 Task: Recall the email sent to Nilesh Gunjan by deleting unread copies and notify if recall succeeds or fails.
Action: Mouse moved to (87, 144)
Screenshot: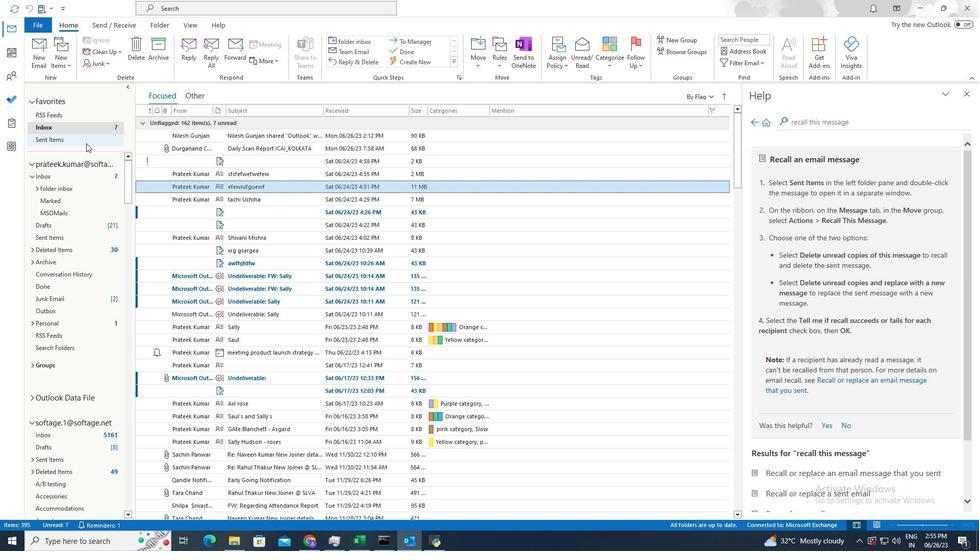 
Action: Mouse pressed left at (87, 144)
Screenshot: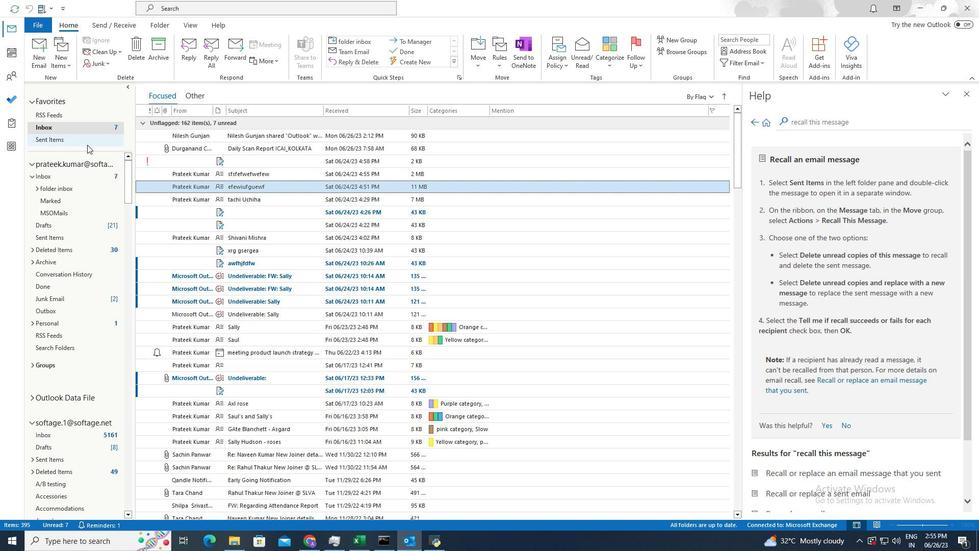 
Action: Mouse moved to (262, 170)
Screenshot: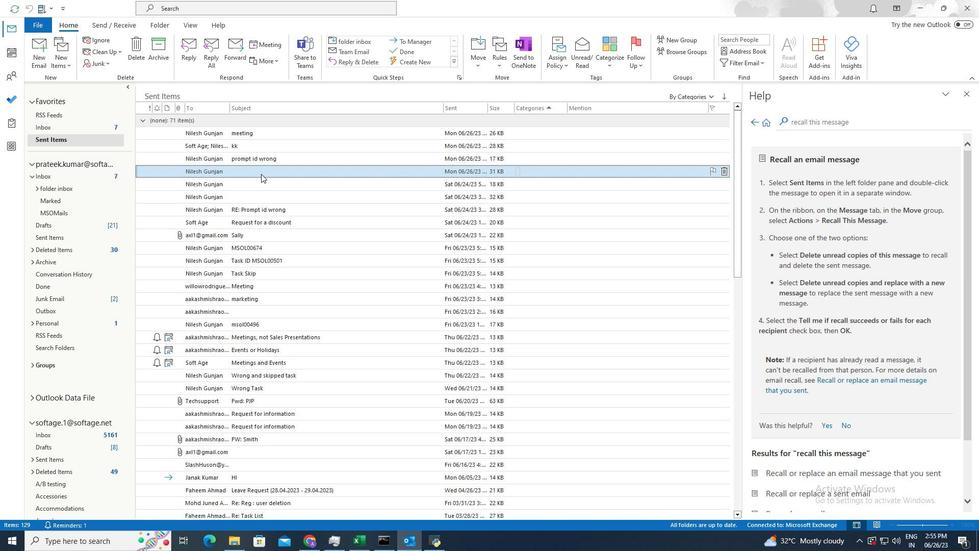 
Action: Mouse pressed left at (262, 170)
Screenshot: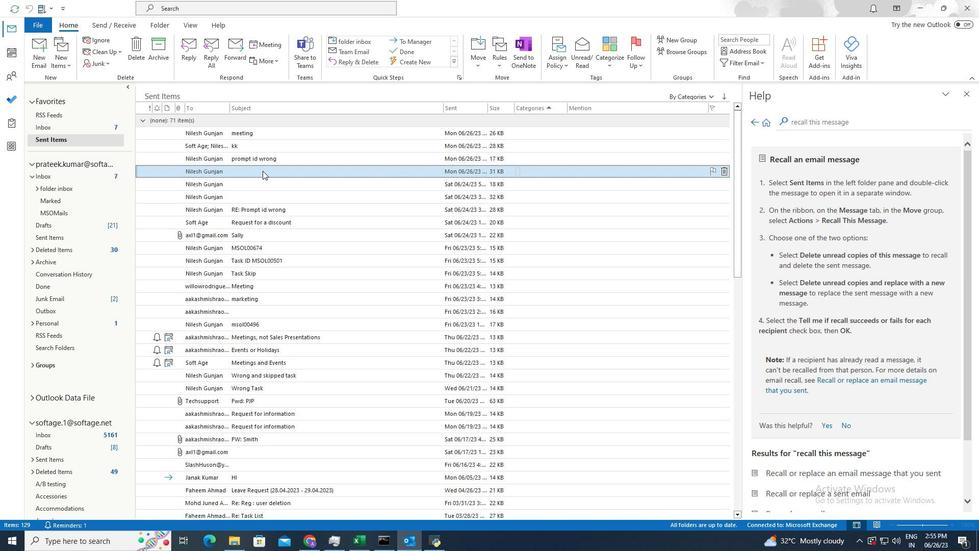 
Action: Mouse pressed left at (262, 170)
Screenshot: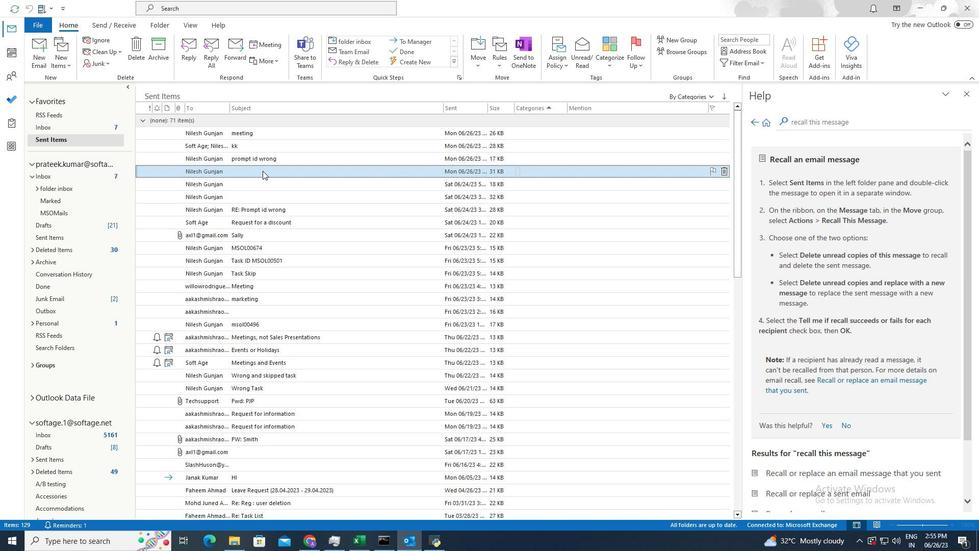 
Action: Mouse moved to (430, 66)
Screenshot: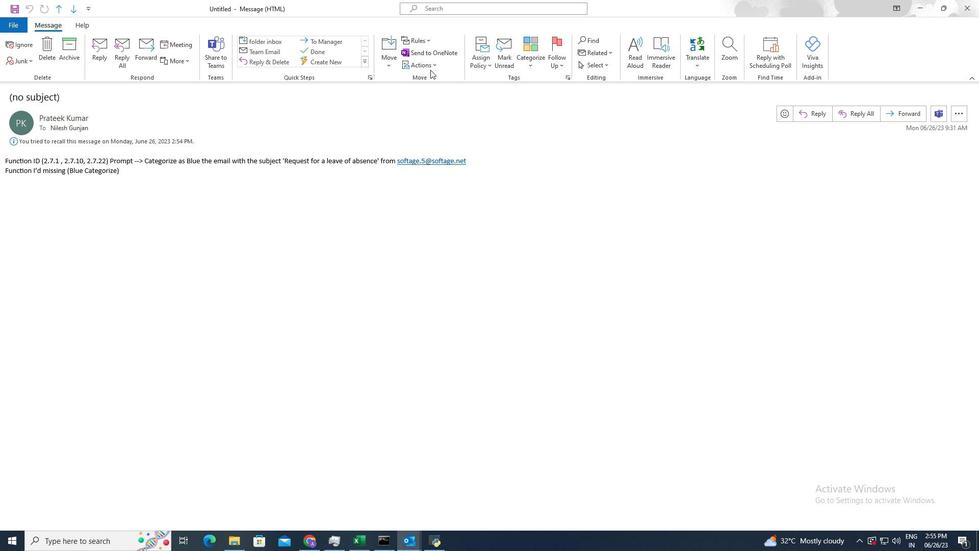 
Action: Mouse pressed left at (430, 66)
Screenshot: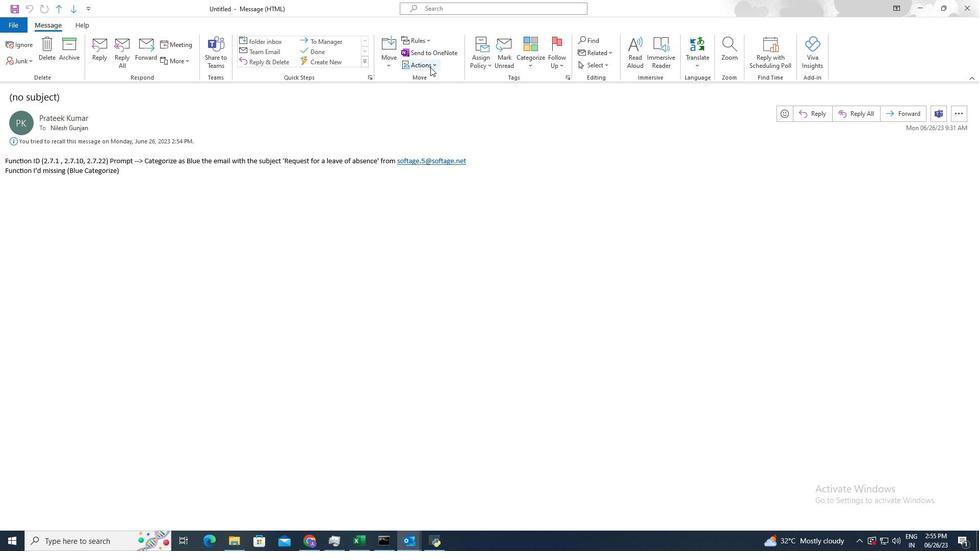 
Action: Mouse moved to (443, 91)
Screenshot: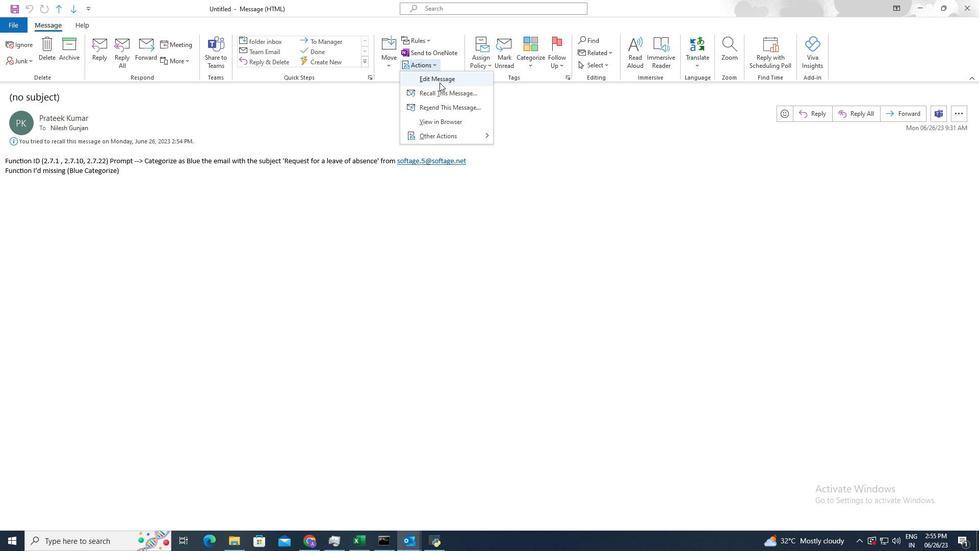 
Action: Mouse pressed left at (443, 91)
Screenshot: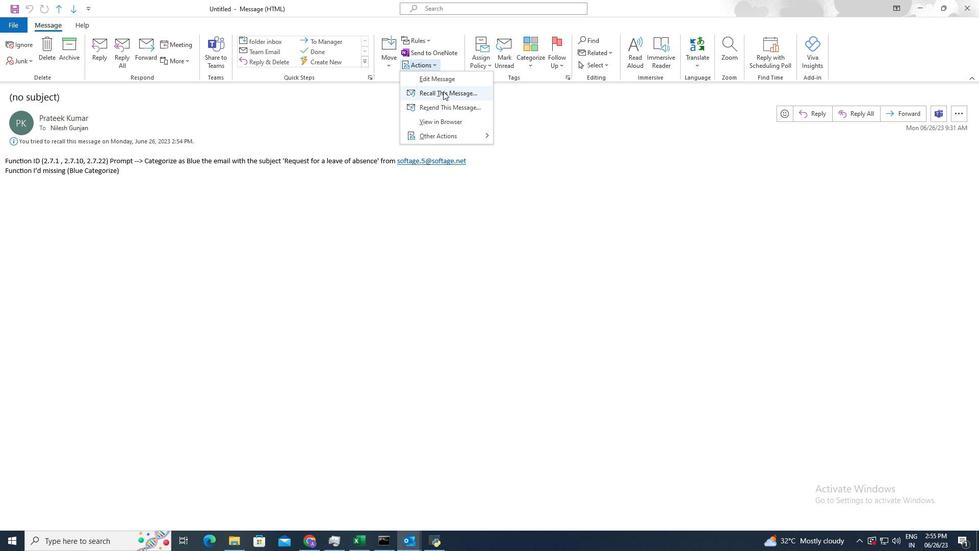 
Action: Mouse moved to (518, 313)
Screenshot: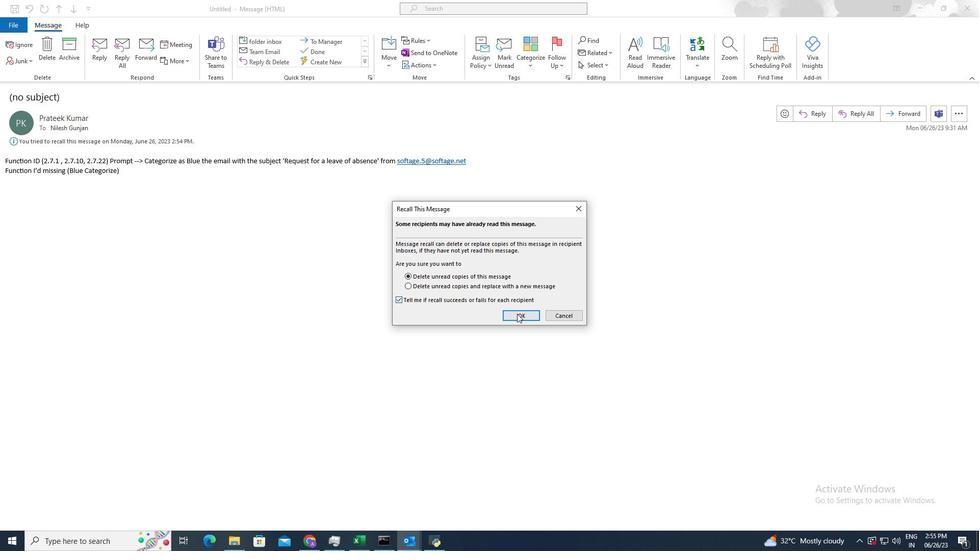 
Action: Mouse pressed left at (518, 313)
Screenshot: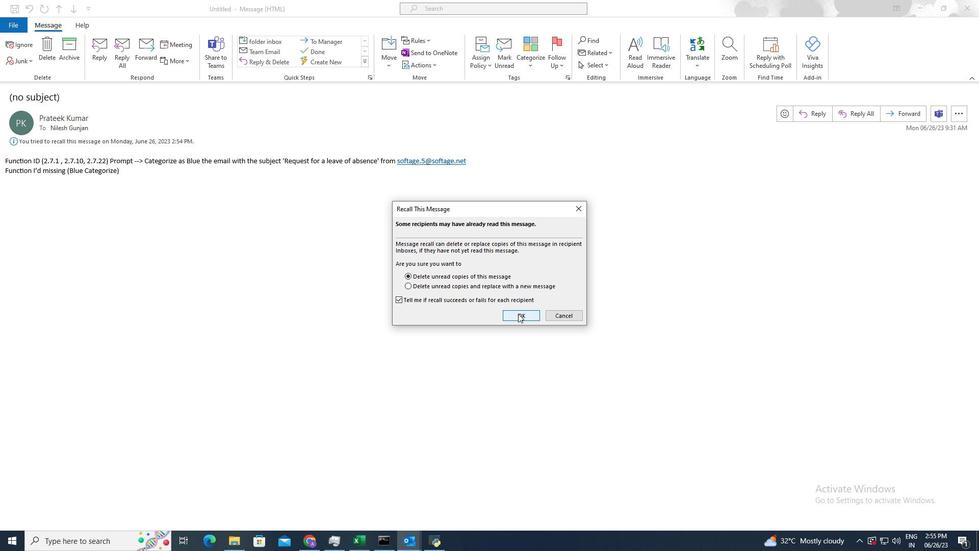 
Action: Mouse moved to (518, 313)
Screenshot: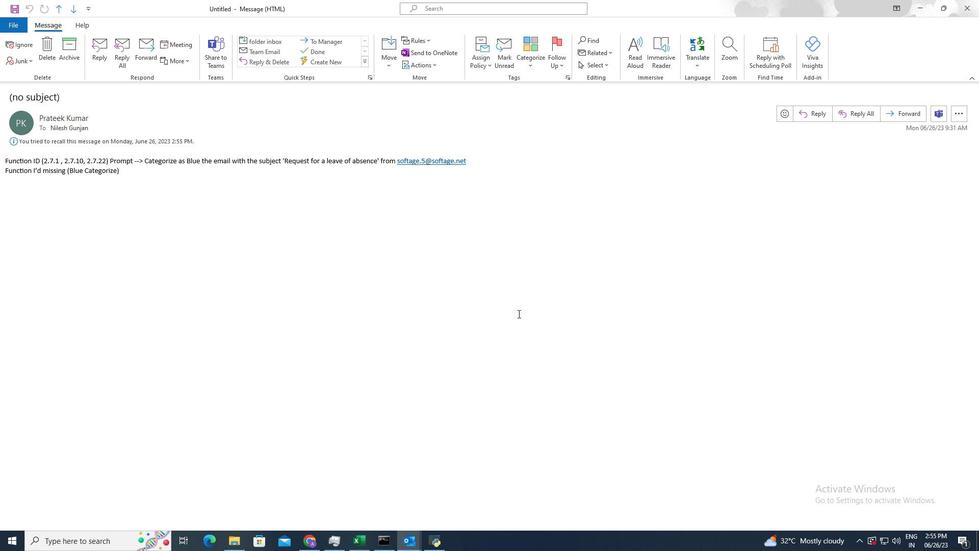 
